 Task: In reminders turn off push notifications.
Action: Mouse moved to (605, 58)
Screenshot: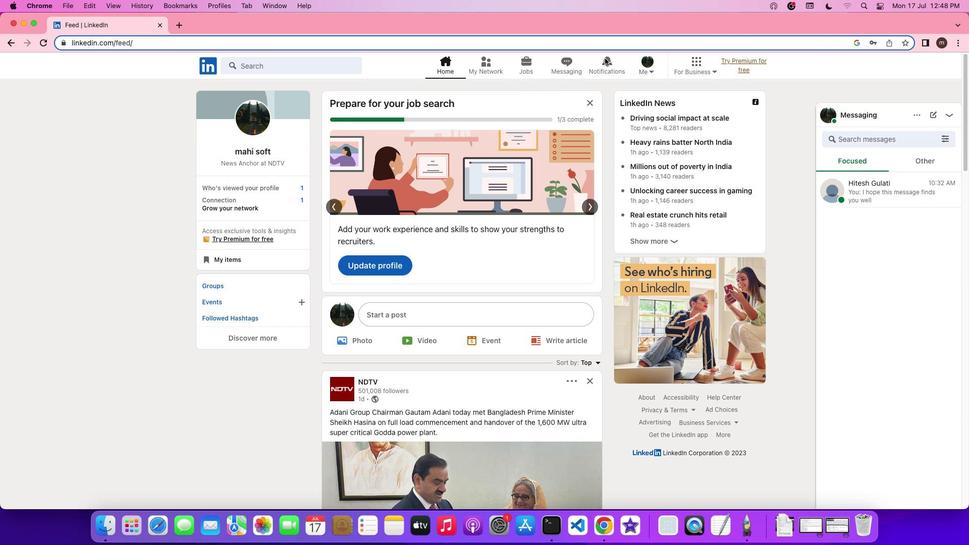 
Action: Mouse pressed left at (605, 58)
Screenshot: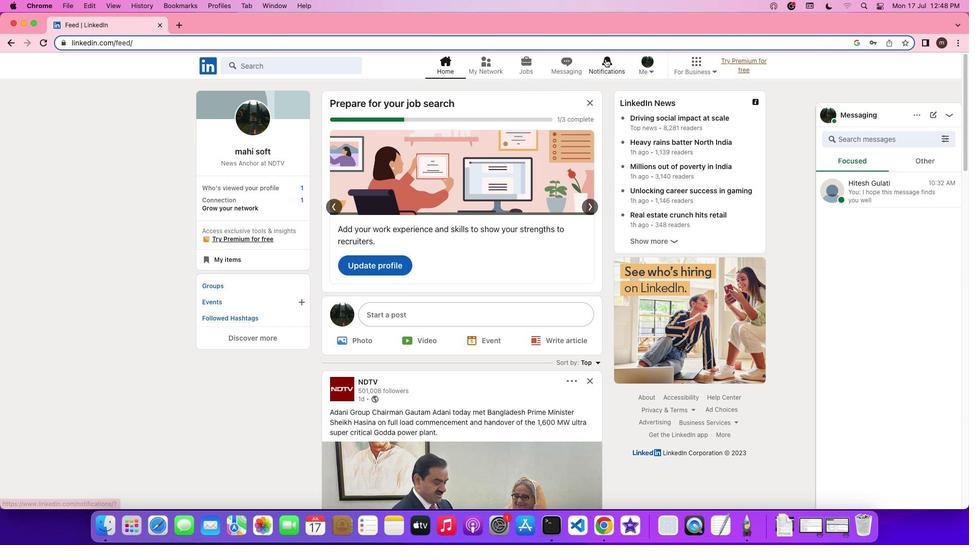 
Action: Mouse moved to (606, 58)
Screenshot: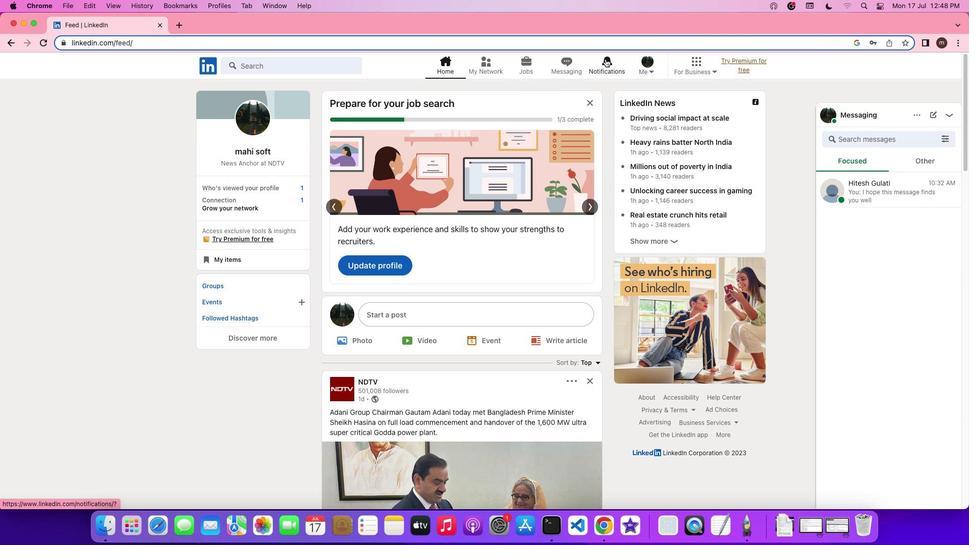 
Action: Mouse pressed left at (606, 58)
Screenshot: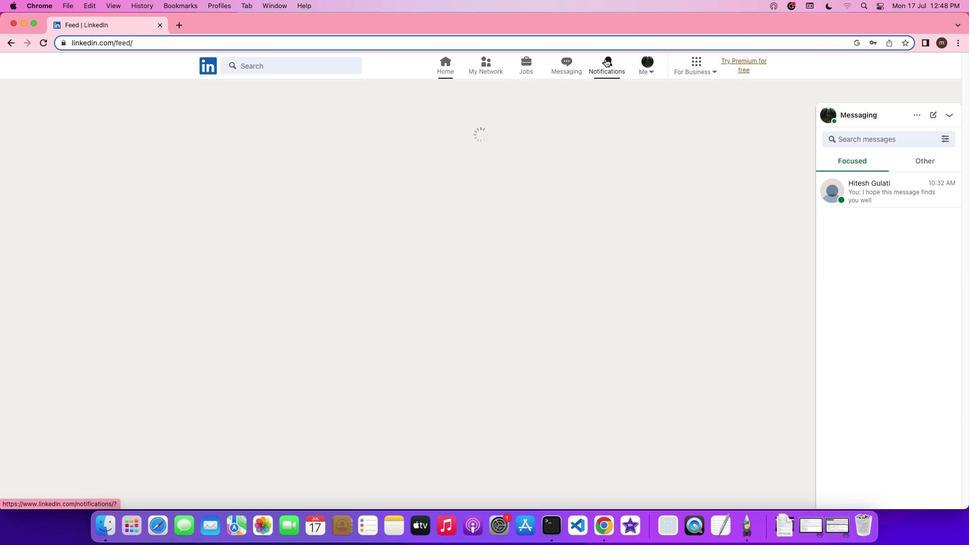 
Action: Mouse moved to (220, 132)
Screenshot: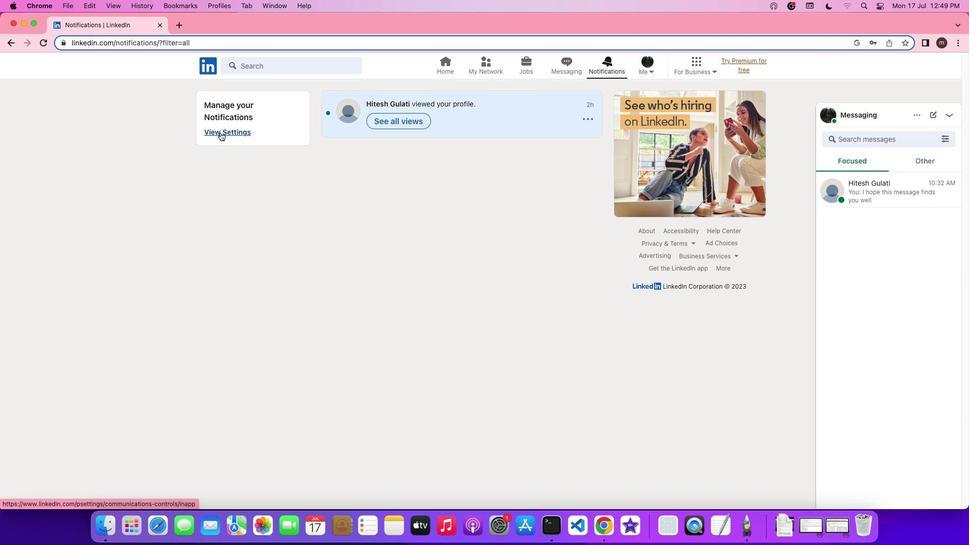 
Action: Mouse pressed left at (220, 132)
Screenshot: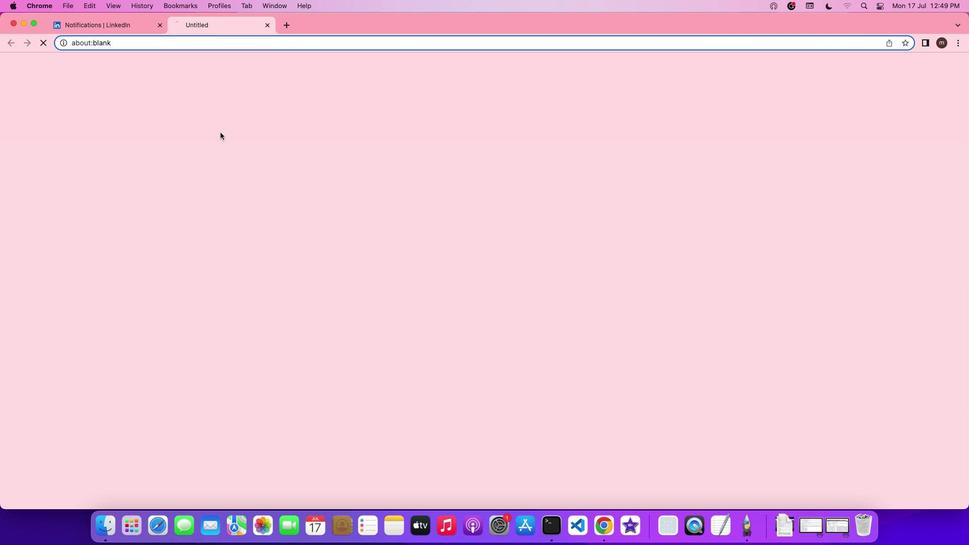 
Action: Mouse moved to (405, 357)
Screenshot: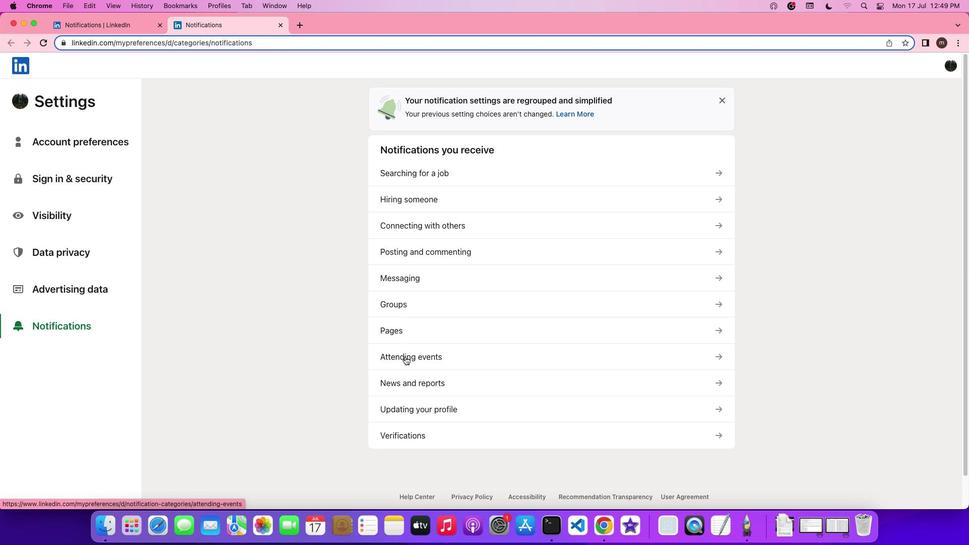 
Action: Mouse pressed left at (405, 357)
Screenshot: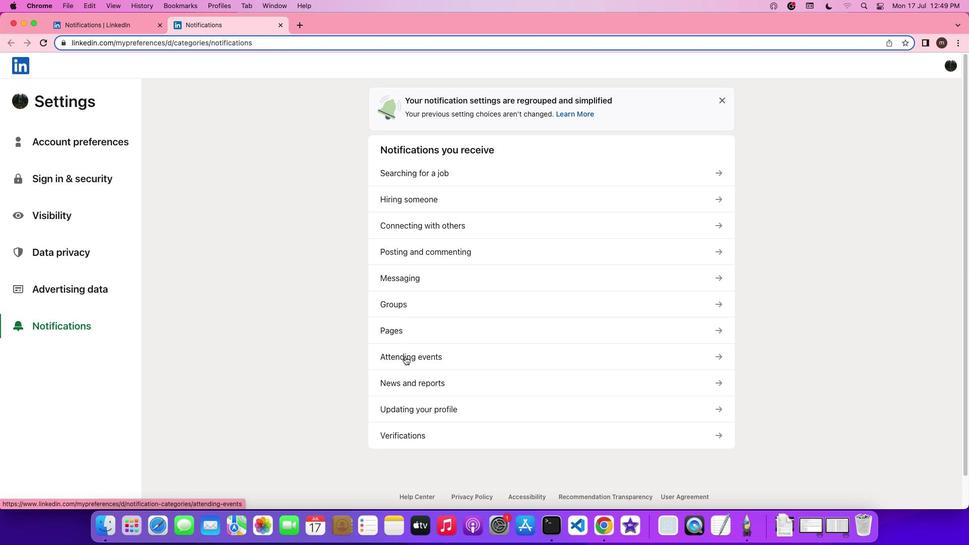 
Action: Mouse moved to (411, 197)
Screenshot: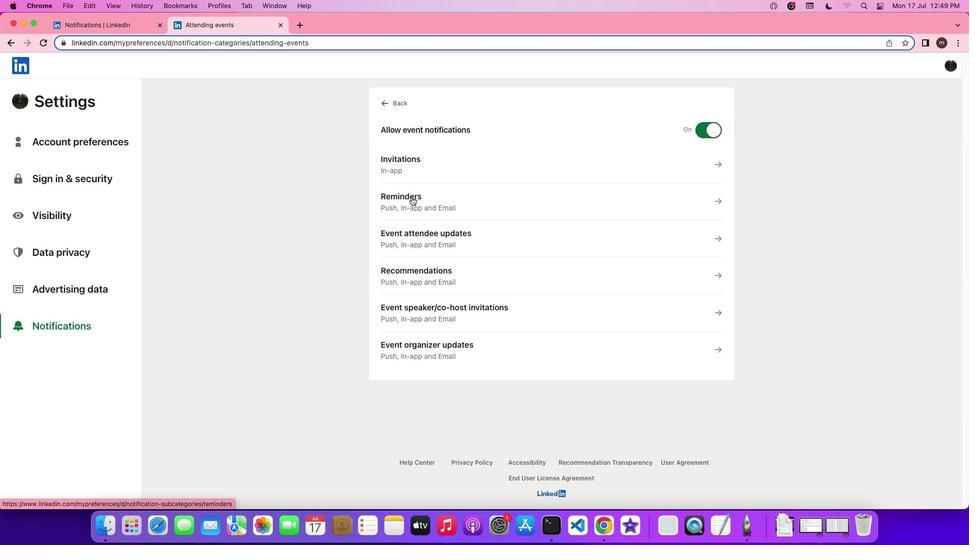 
Action: Mouse pressed left at (411, 197)
Screenshot: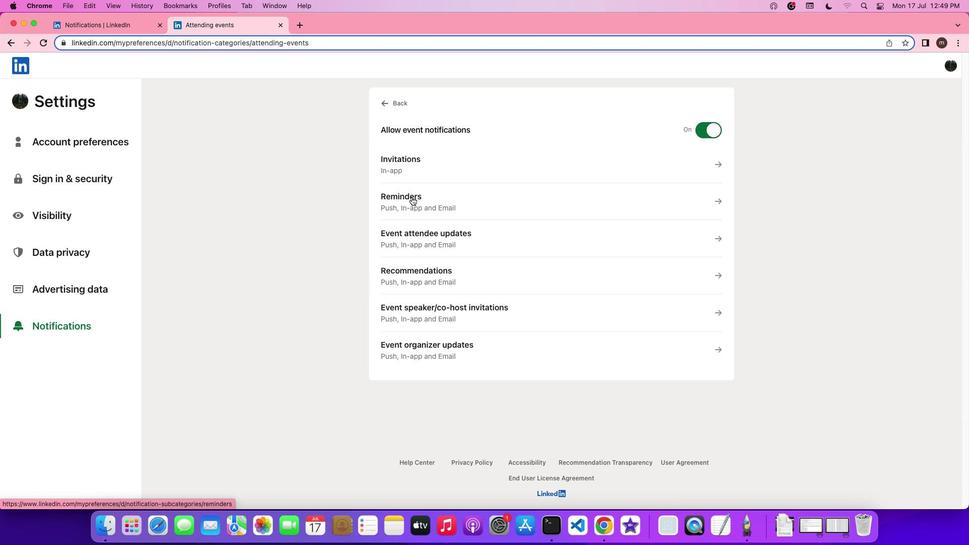 
Action: Mouse moved to (717, 228)
Screenshot: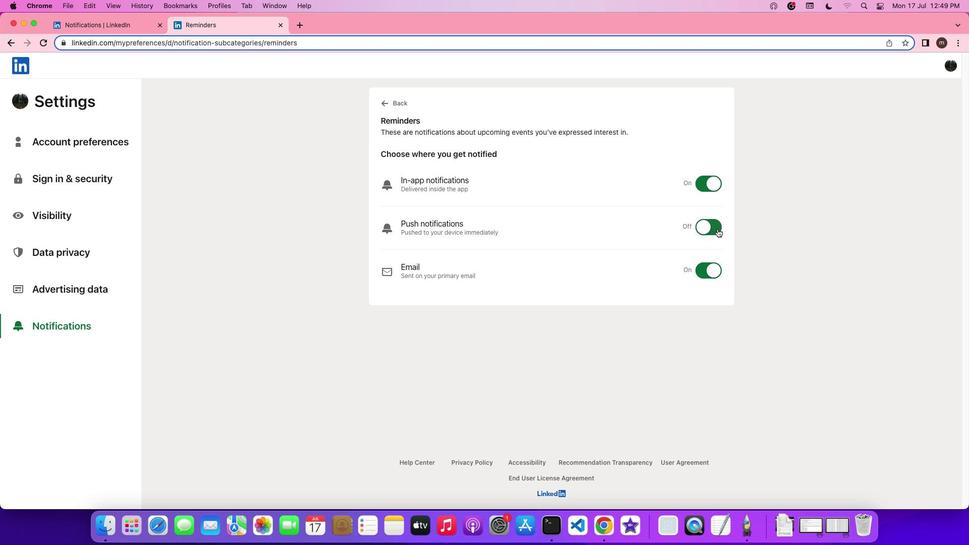 
Action: Mouse pressed left at (717, 228)
Screenshot: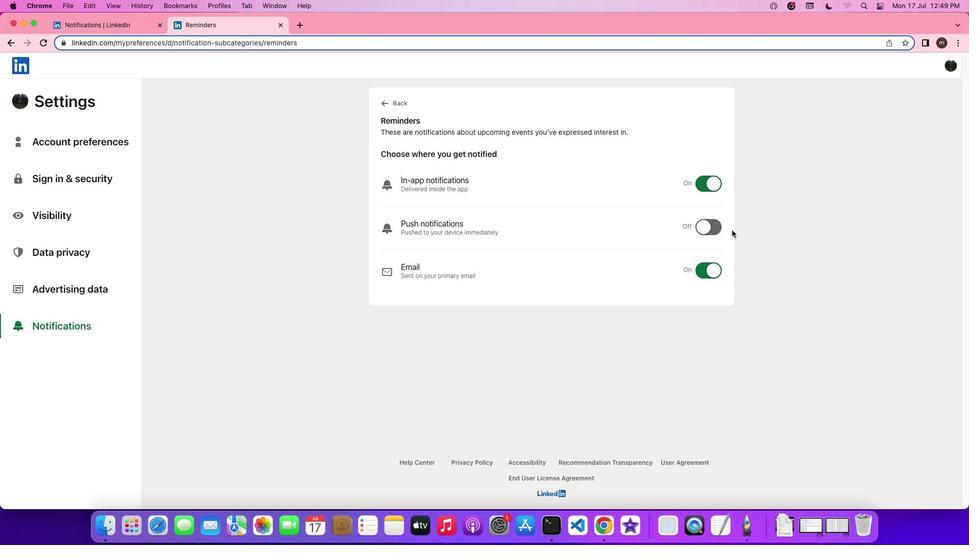 
Action: Mouse moved to (733, 230)
Screenshot: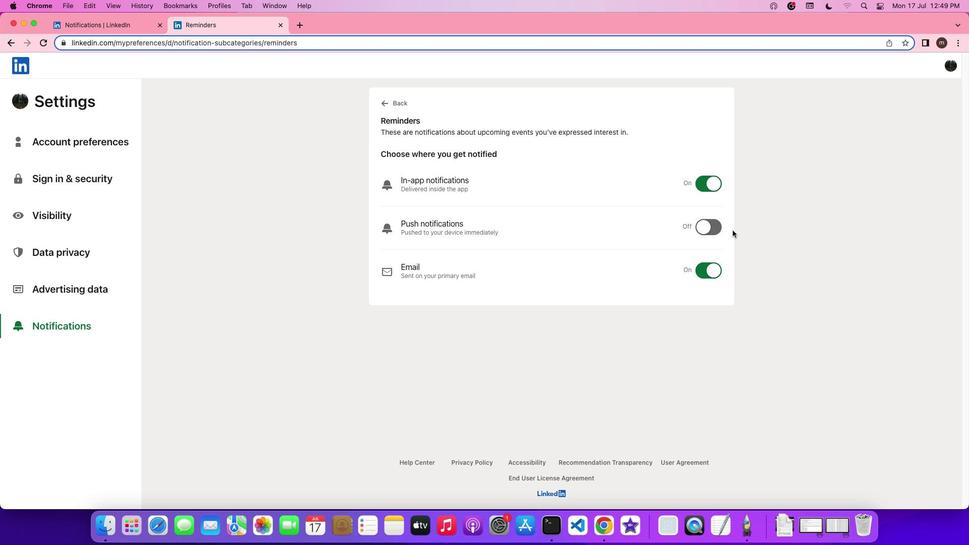 
